 Task: Create in the project AgileHive in Backlog an issue 'Develop a new tool for automated testing of web application security vulnerabilities and penetration testing', assign it to team member softage.3@softage.net and change the status to IN PROGRESS. Create in the project AgileHive in Backlog an issue 'Upgrade the server infrastructure of a web application to improve performance and reliability', assign it to team member softage.4@softage.net and change the status to IN PROGRESS
Action: Mouse moved to (170, 48)
Screenshot: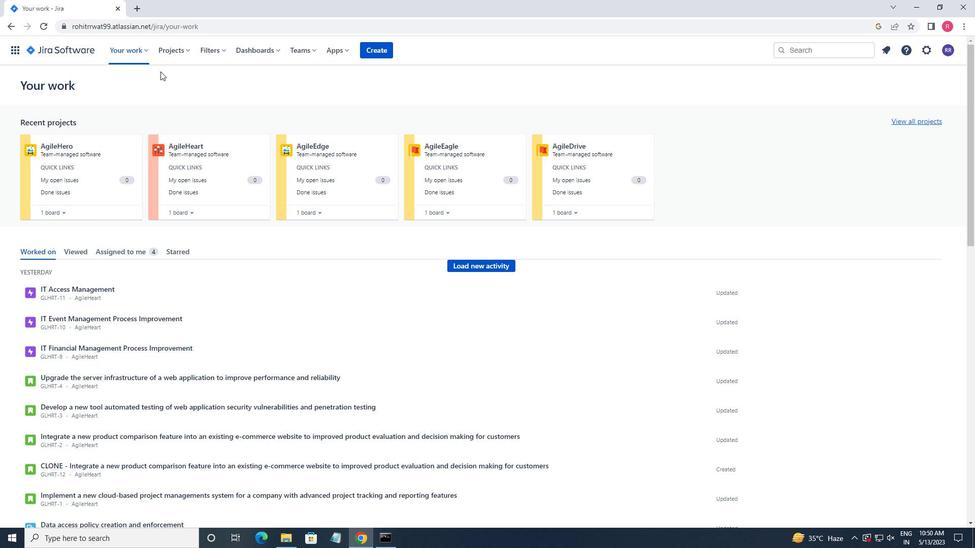 
Action: Mouse pressed left at (170, 48)
Screenshot: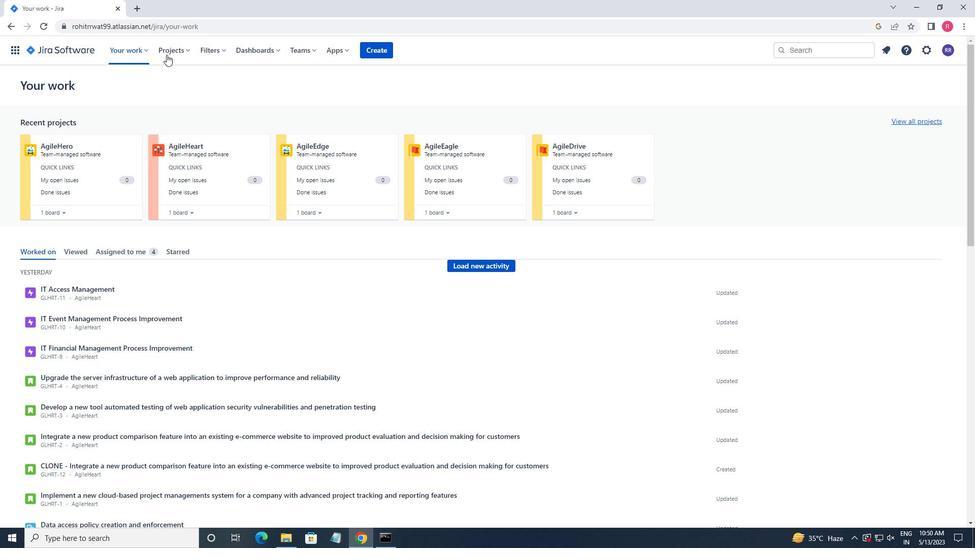 
Action: Mouse moved to (189, 86)
Screenshot: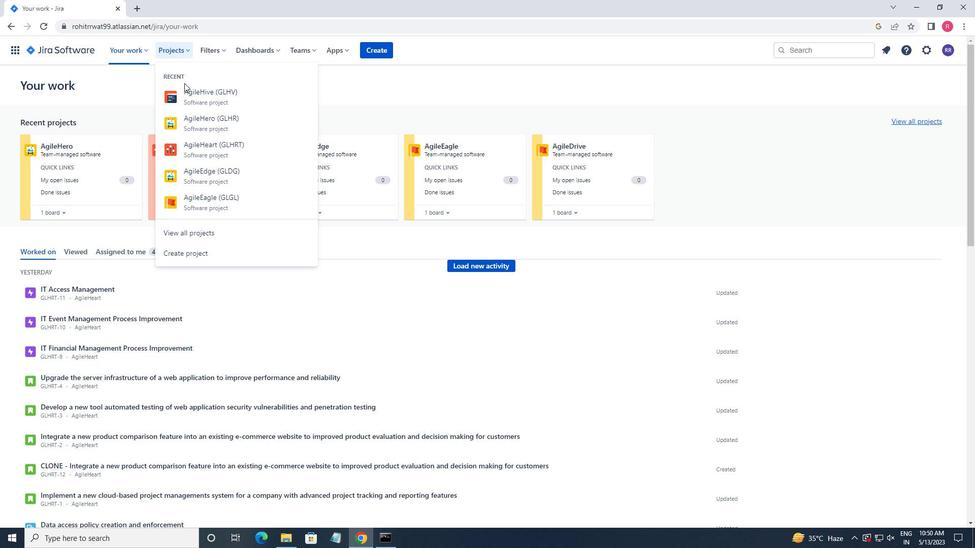 
Action: Mouse pressed left at (189, 86)
Screenshot: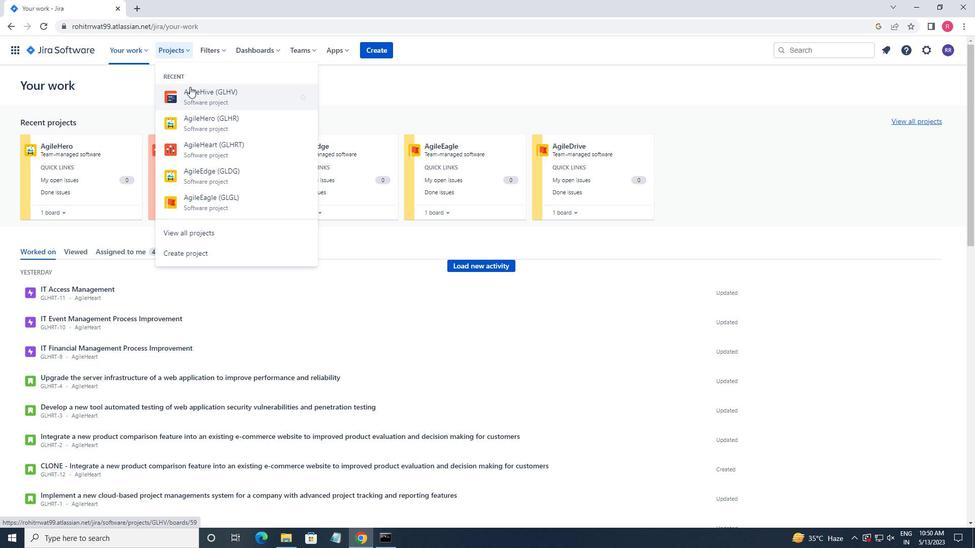 
Action: Mouse moved to (66, 156)
Screenshot: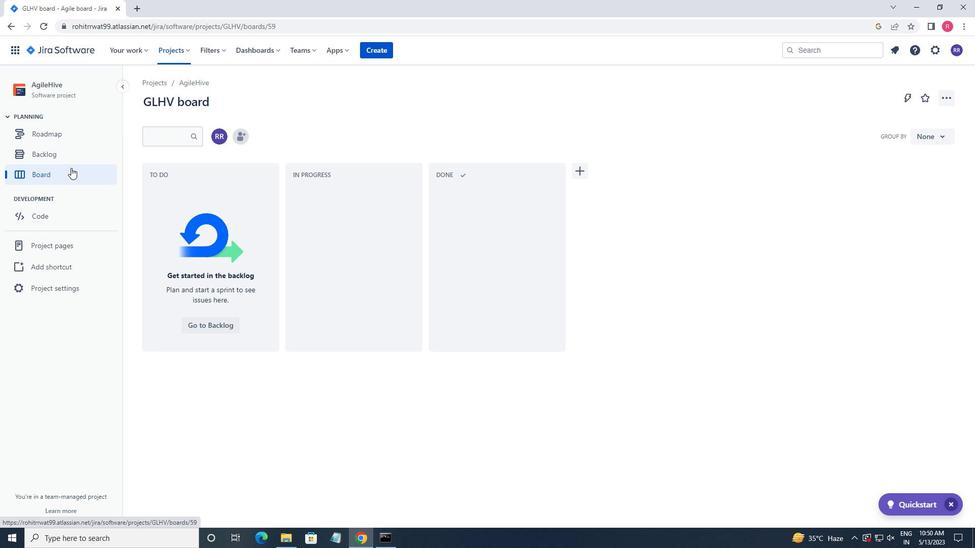 
Action: Mouse pressed left at (66, 156)
Screenshot: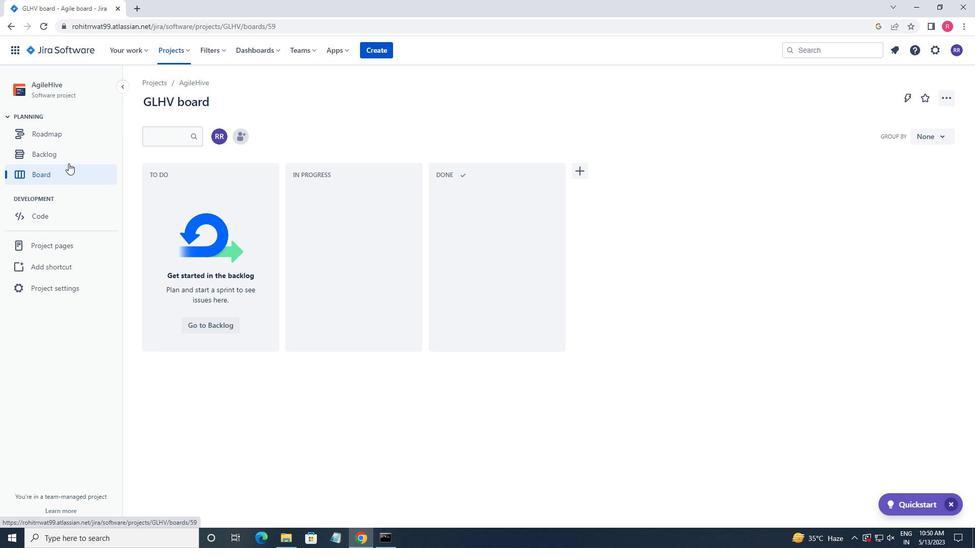 
Action: Mouse moved to (324, 326)
Screenshot: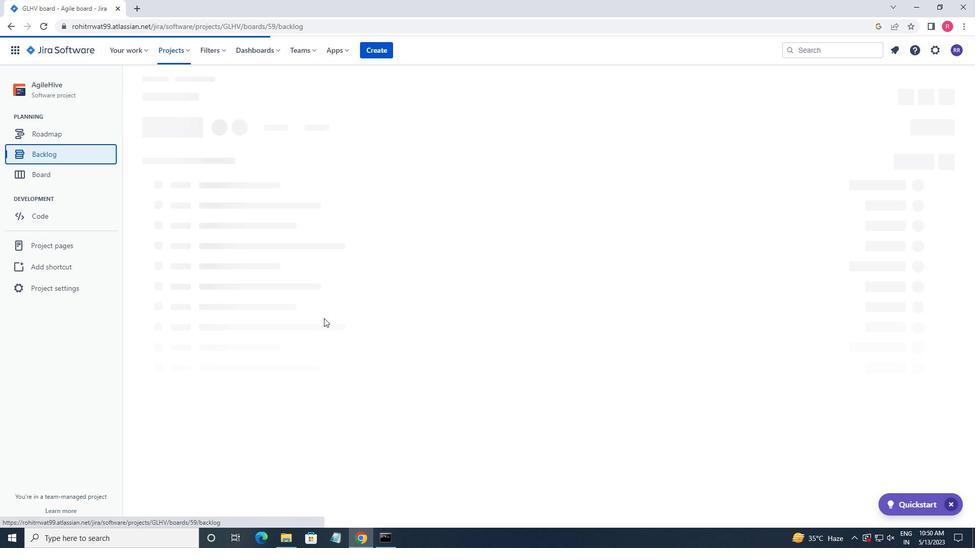 
Action: Mouse scrolled (324, 325) with delta (0, 0)
Screenshot: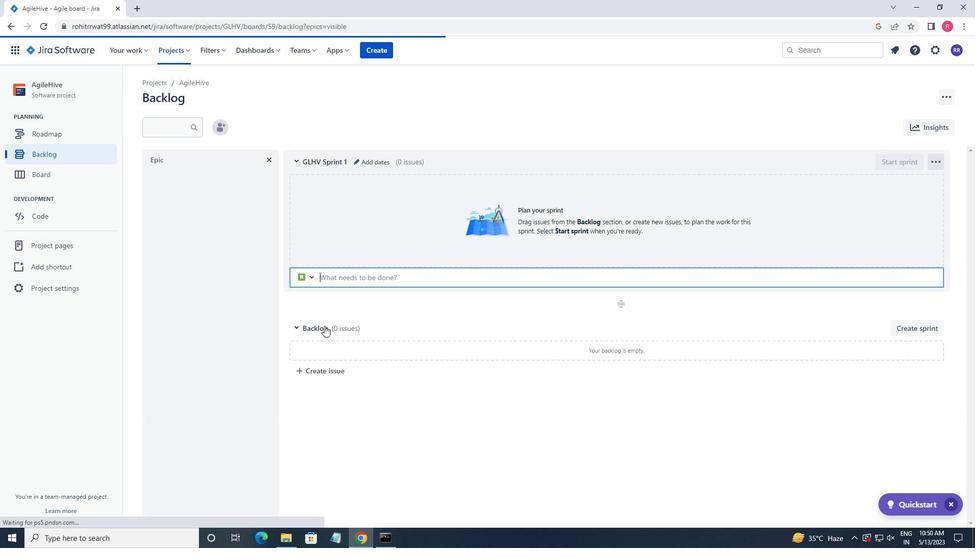 
Action: Mouse scrolled (324, 325) with delta (0, 0)
Screenshot: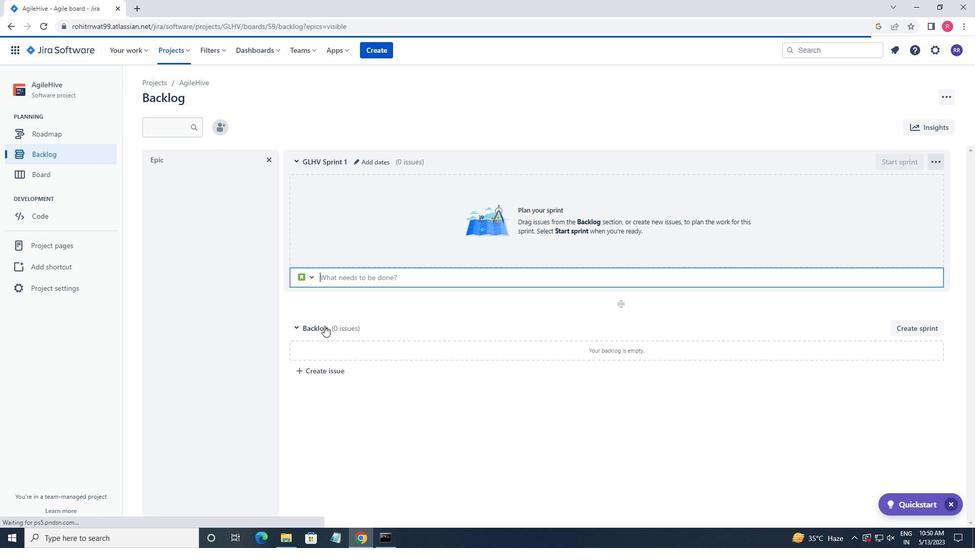 
Action: Mouse scrolled (324, 325) with delta (0, 0)
Screenshot: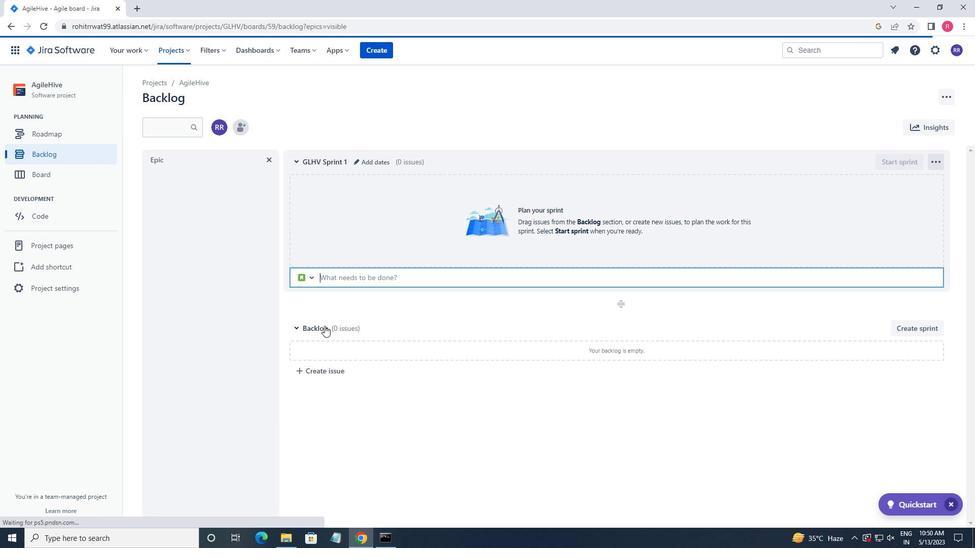 
Action: Mouse moved to (331, 374)
Screenshot: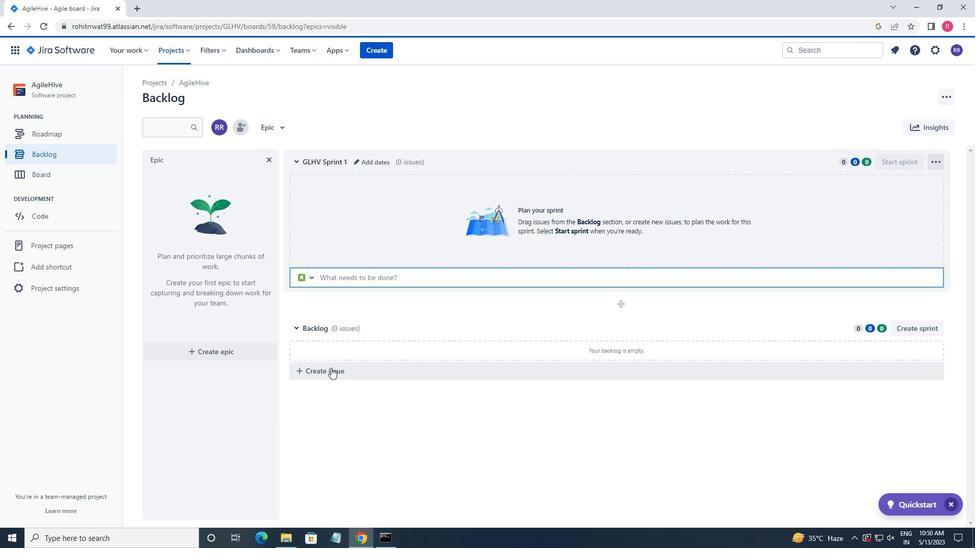 
Action: Mouse pressed left at (331, 374)
Screenshot: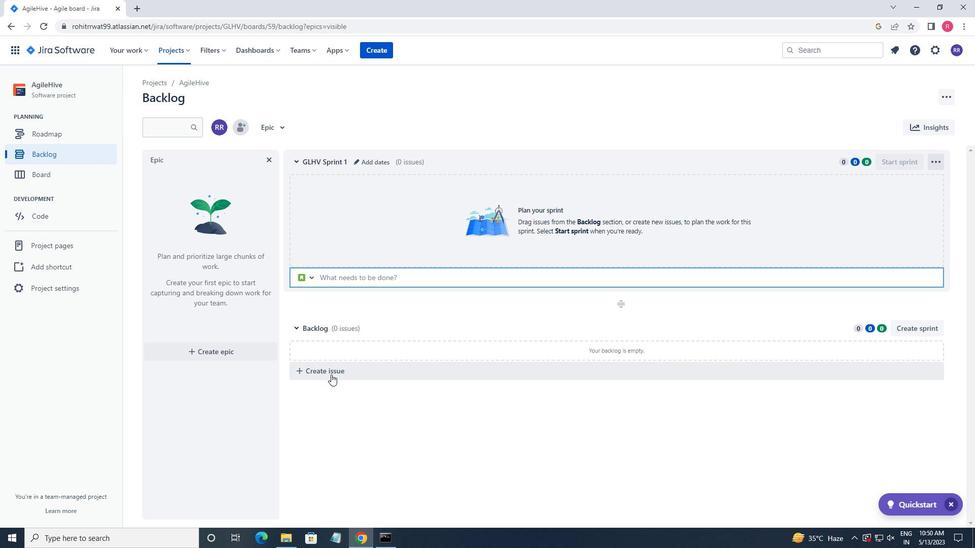 
Action: Key pressed <Key.shift>DV<Key.backspace><Key.backspace><Key.shift>DEVLOP<Key.space><Key.backspace><Key.backspace><Key.backspace><Key.backspace>ELOP<Key.space>A<Key.space>NEW<Key.space>TOOL<Key.space>FOR<Key.space>AUTOMATED<Key.space>TESTINGOF<Key.space>WEB<Key.space><Key.left><Key.left><Key.left><Key.left><Key.left><Key.left><Key.left><Key.space><Key.space><Key.right><Key.right><Key.right><Key.right><Key.right><Key.right><Key.right><Key.right><Key.right>APPLICATIIO<Key.space><Key.backspace>N<Key.space><Key.left><Key.left><Key.left><Key.backspace><Key.enter><Key.up>
Screenshot: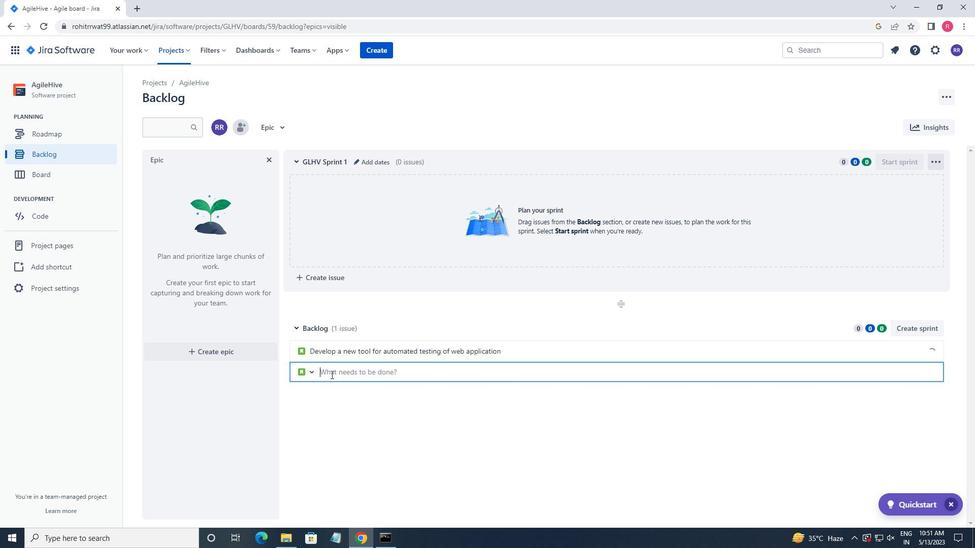 
Action: Mouse moved to (543, 355)
Screenshot: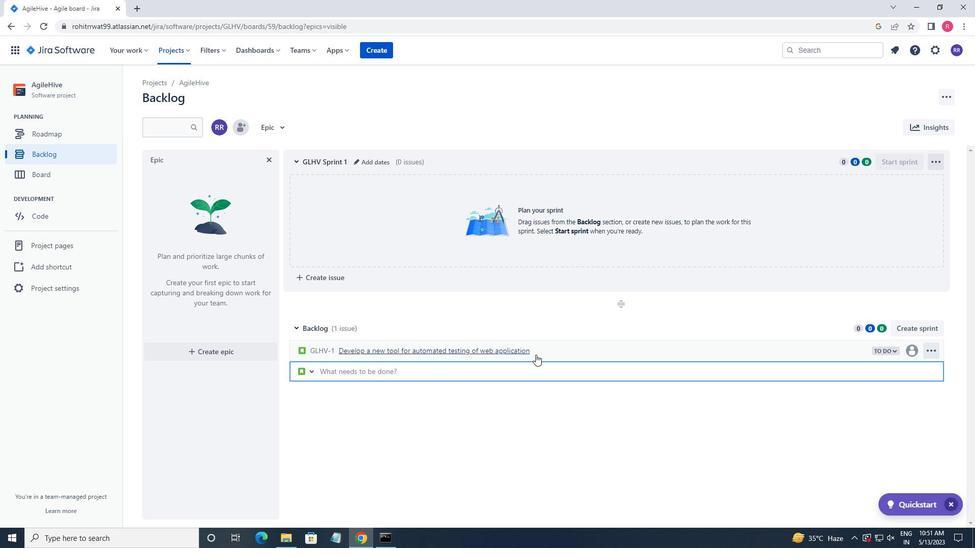 
Action: Mouse pressed left at (543, 355)
Screenshot: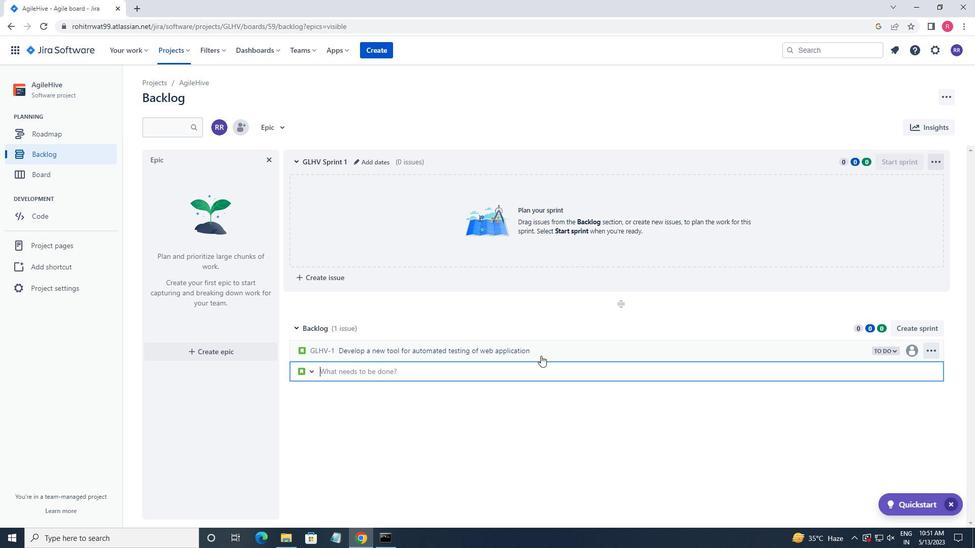 
Action: Mouse moved to (540, 350)
Screenshot: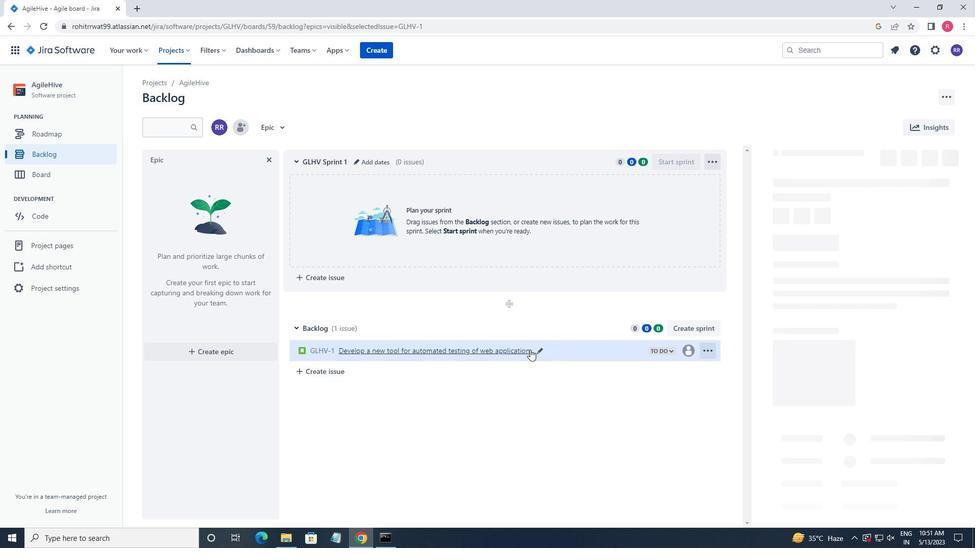 
Action: Mouse pressed left at (540, 350)
Screenshot: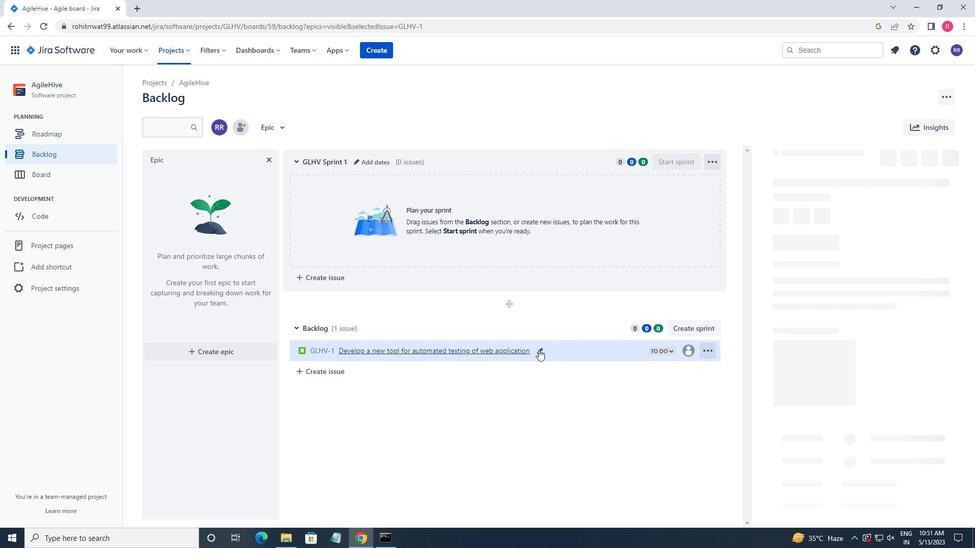 
Action: Mouse pressed left at (540, 350)
Screenshot: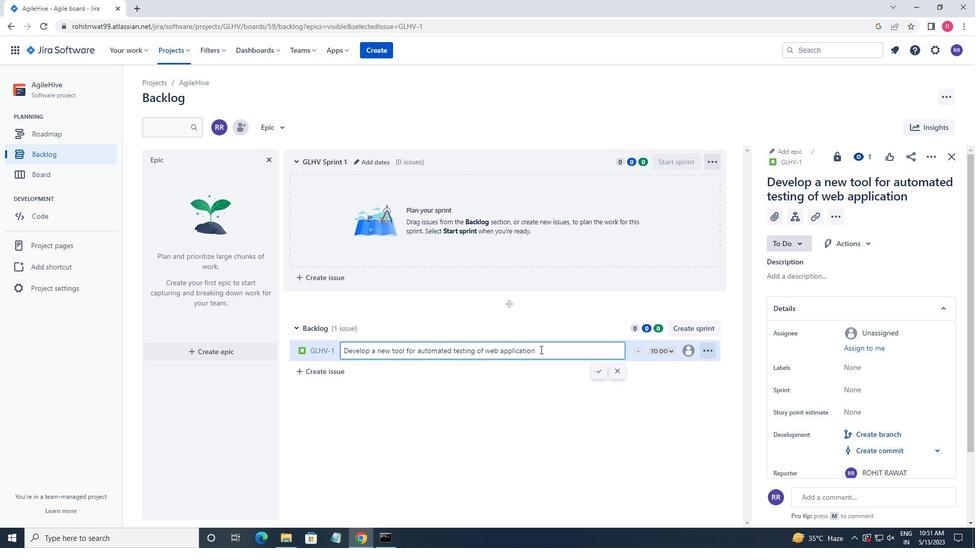 
Action: Key pressed <Key.space>SECURITY<Key.space>VULNERABILITIES<Key.space>AND<Key.space>PENETRATION<Key.space>TESTING<Key.enter>
Screenshot: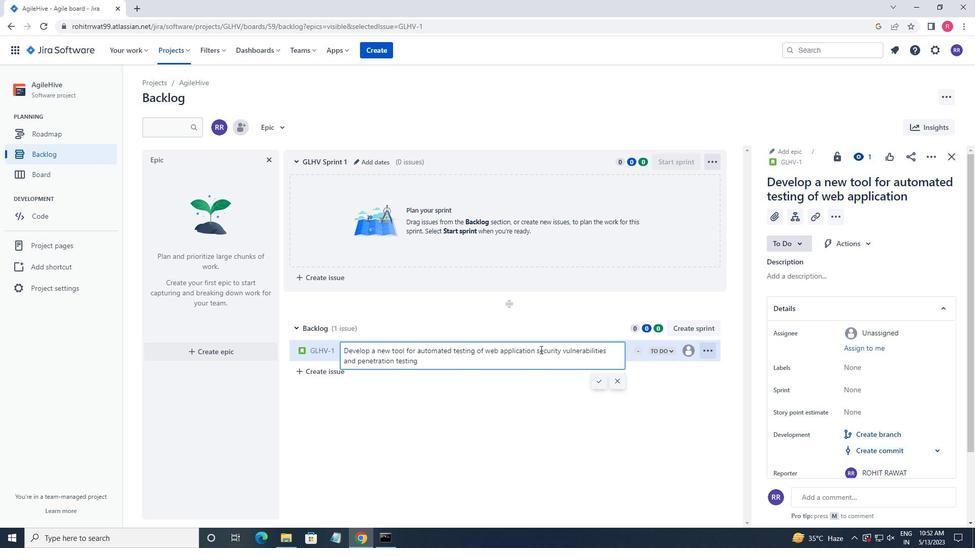 
Action: Mouse moved to (685, 353)
Screenshot: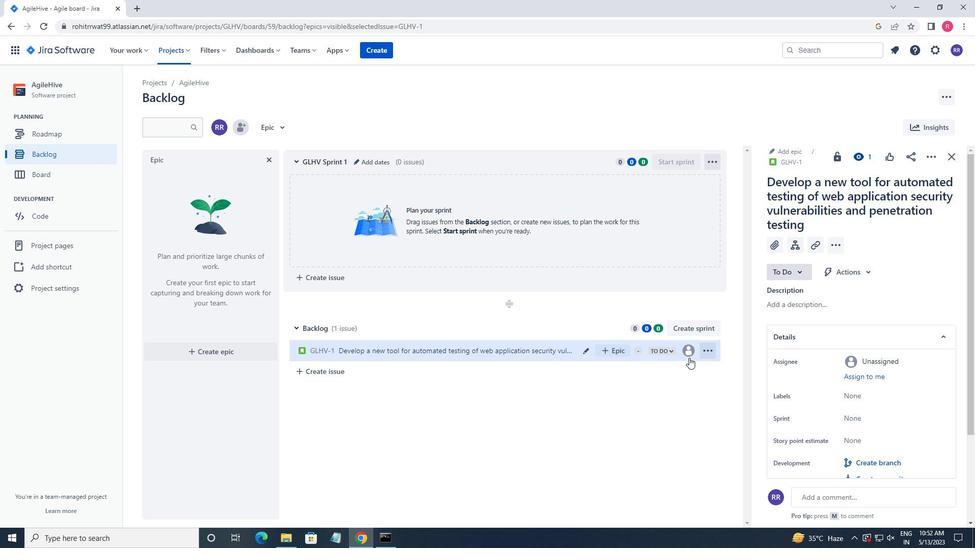 
Action: Mouse pressed left at (685, 353)
Screenshot: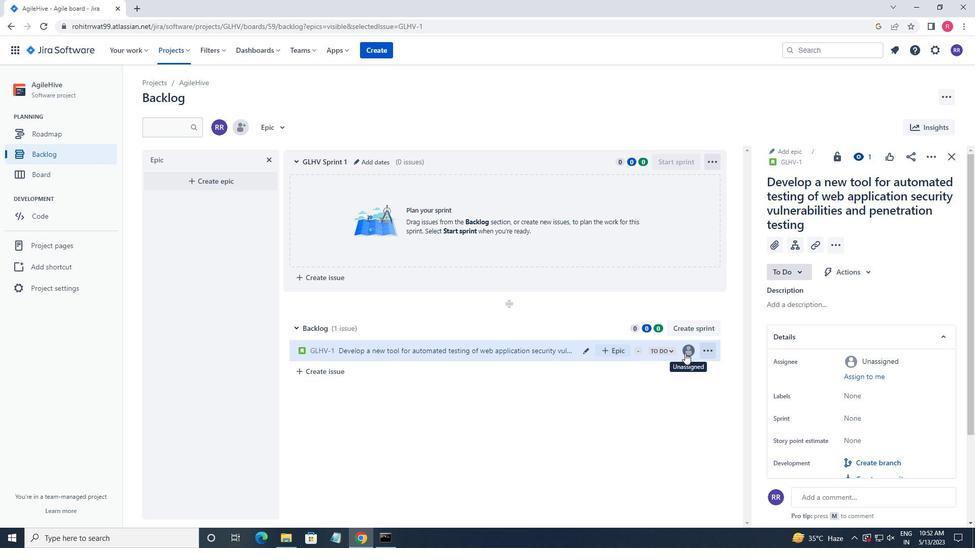 
Action: Key pressed SOFTAGE.
Screenshot: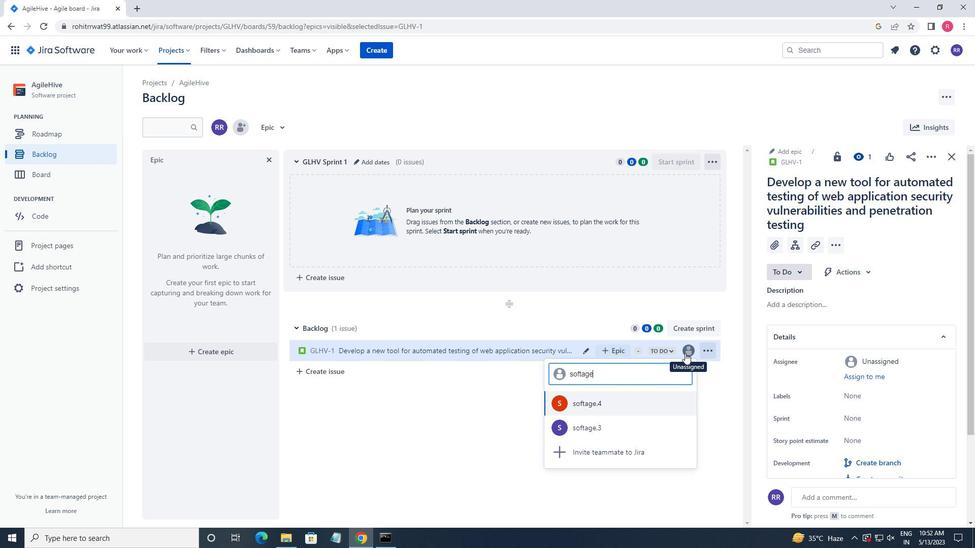 
Action: Mouse moved to (685, 352)
Screenshot: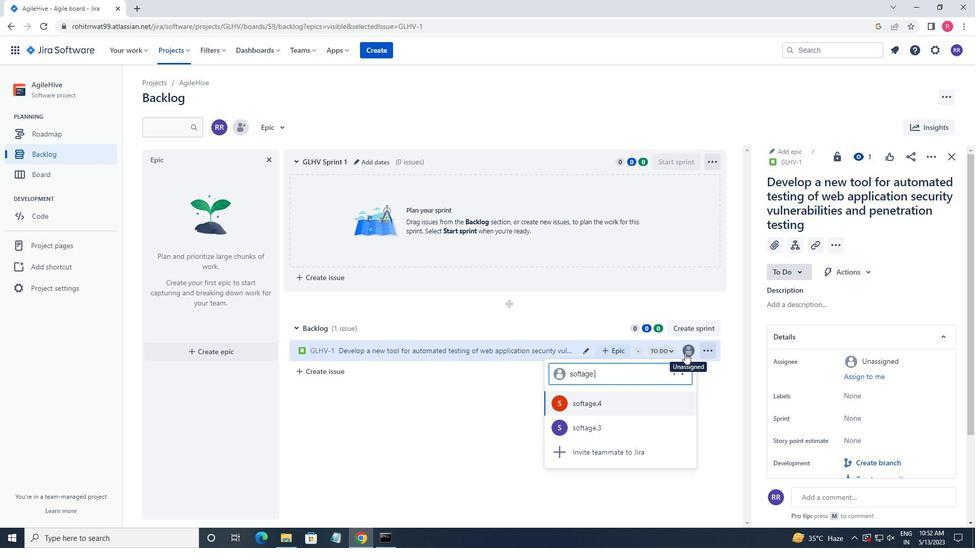 
Action: Key pressed 3
Screenshot: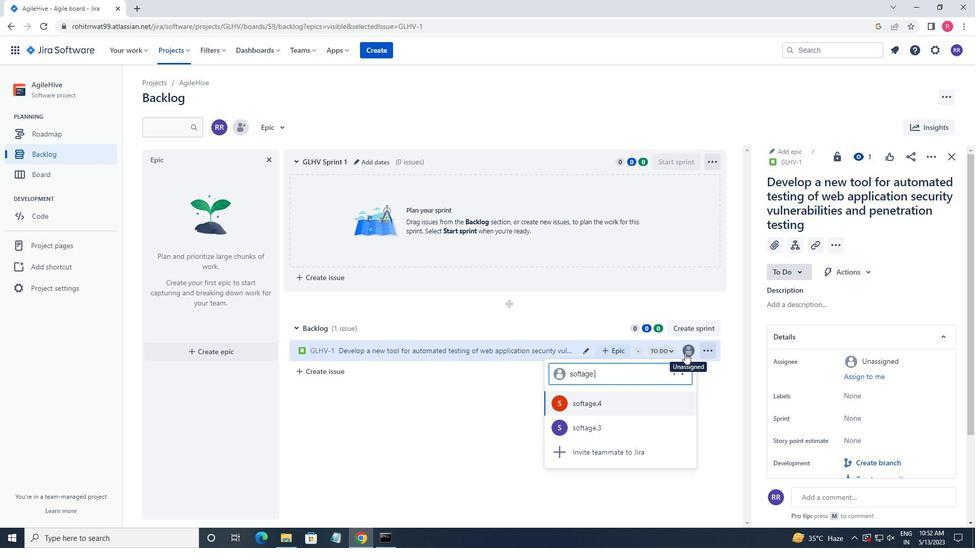 
Action: Mouse moved to (655, 331)
Screenshot: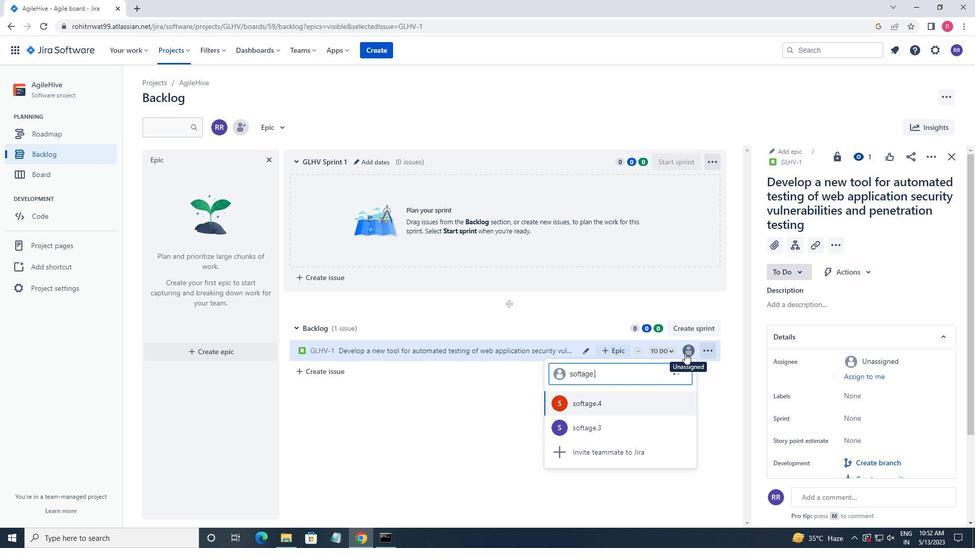 
Action: Key pressed <Key.shift>@SOFTG<Key.backspace>AGE.NET
Screenshot: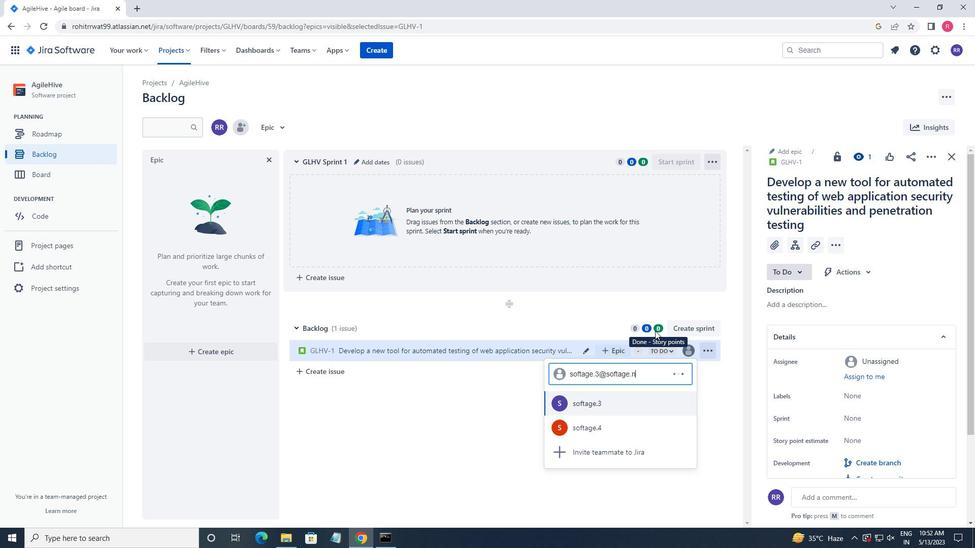 
Action: Mouse moved to (583, 402)
Screenshot: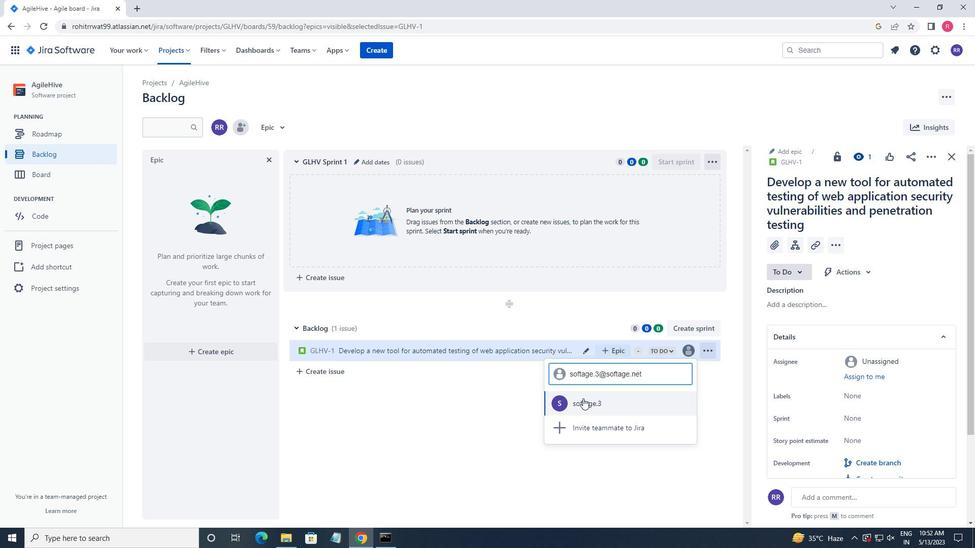 
Action: Mouse pressed left at (583, 402)
Screenshot: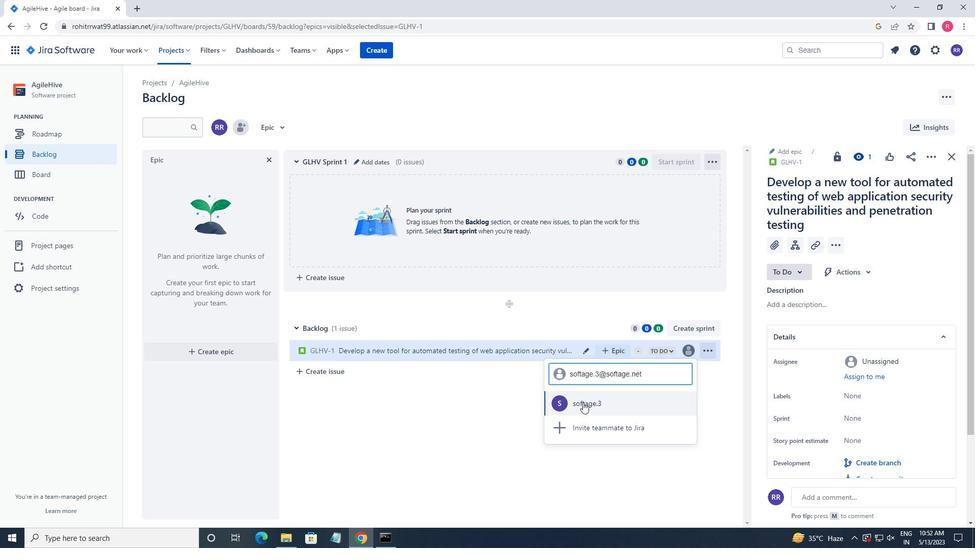 
Action: Mouse moved to (652, 352)
Screenshot: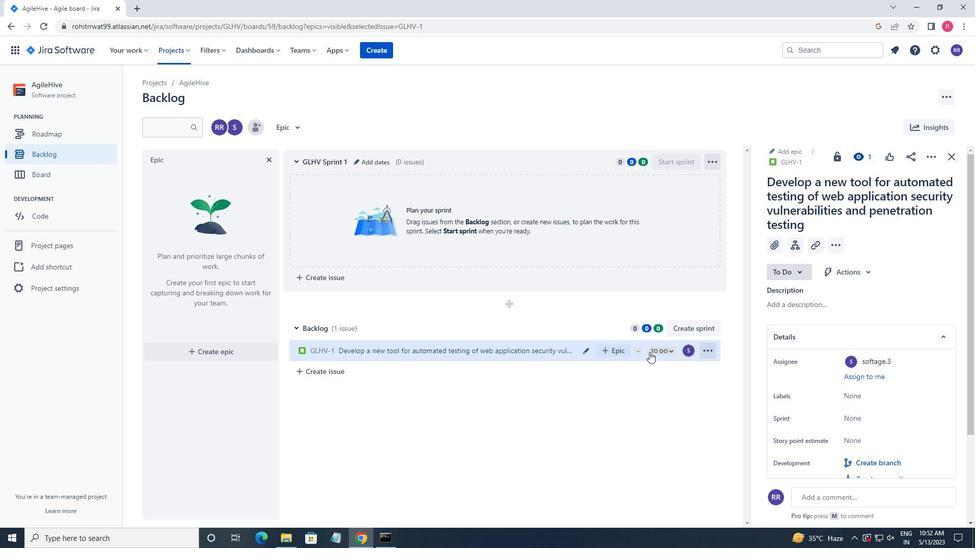 
Action: Mouse pressed left at (652, 352)
Screenshot: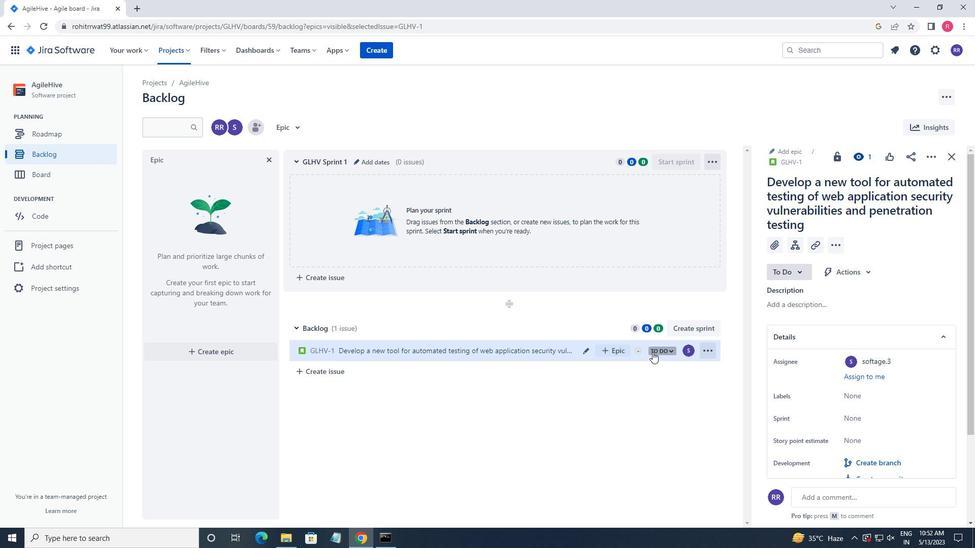 
Action: Mouse moved to (664, 372)
Screenshot: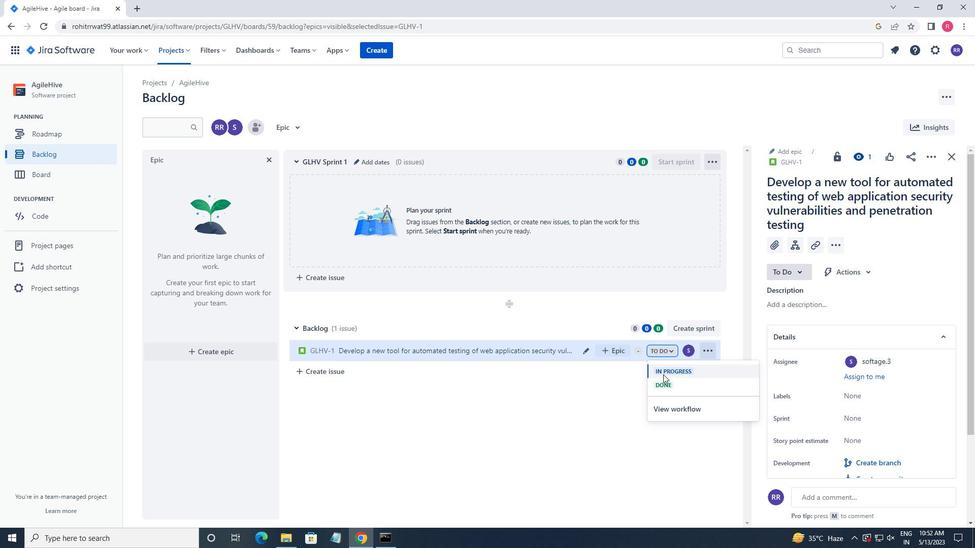 
Action: Mouse pressed left at (664, 372)
Screenshot: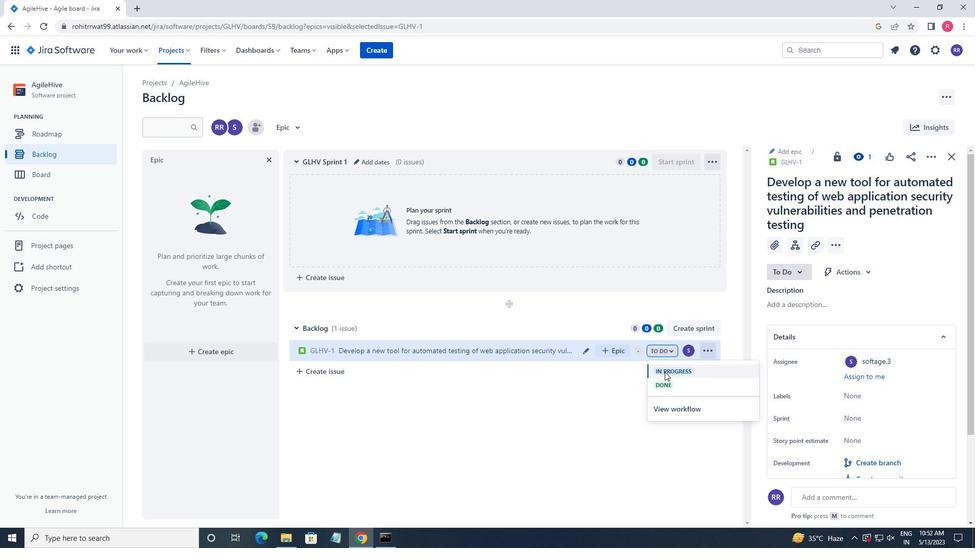 
Action: Mouse moved to (320, 372)
Screenshot: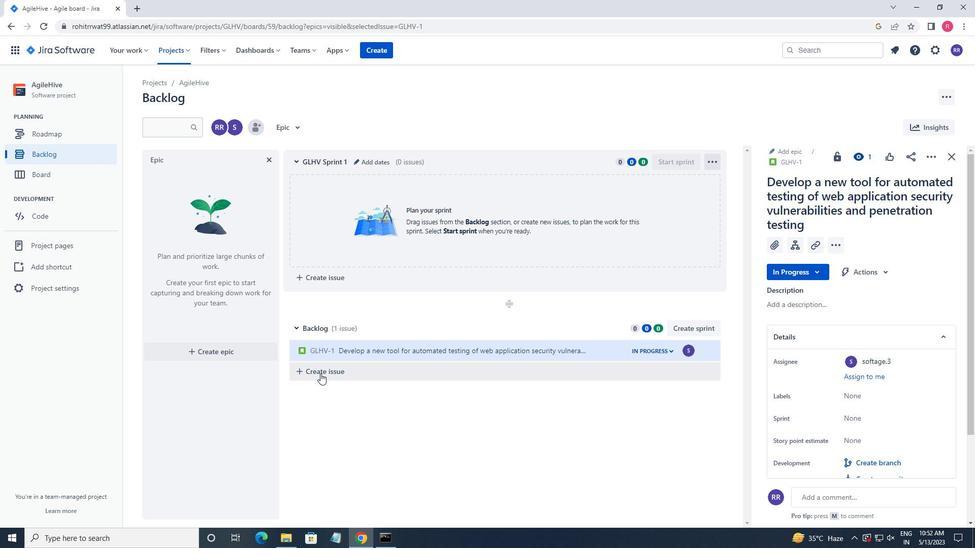 
Action: Mouse pressed left at (320, 372)
Screenshot: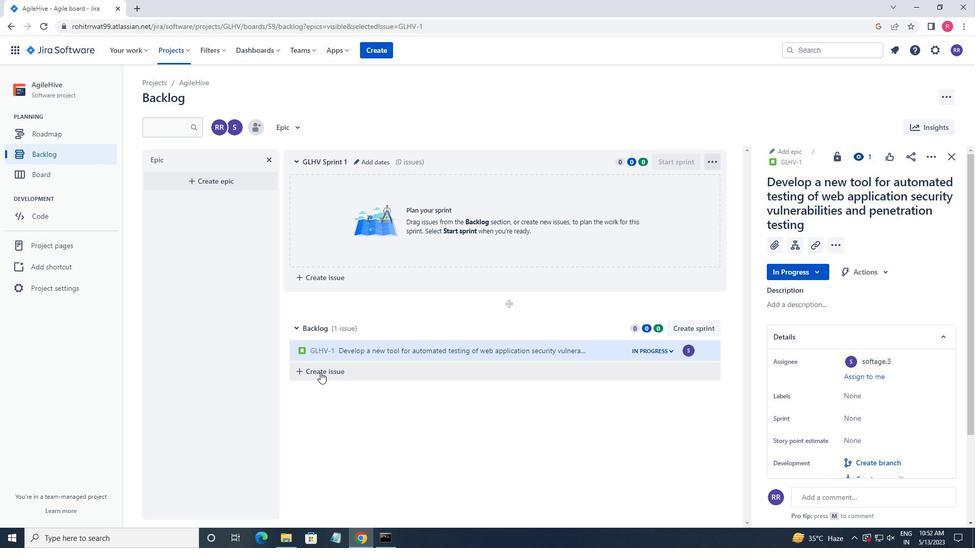 
Action: Key pressed <Key.shift_r><Key.shift_r><Key.shift_r><Key.shift_r><Key.shift_r><Key.shift_r><Key.shift_r><Key.shift_r><Key.shift_r>UPGRADE<Key.space>THE<Key.space>SERVER<Key.space>INFRASTUCTURE<Key.space><Key.left><Key.left><Key.left><Key.left><Key.left><Key.left><Key.left><Key.left><Key.left><Key.left><Key.right><Key.right><Key.right>R<Key.right><Key.right><Key.right><Key.right><Key.right><Key.right><Key.space>OF<Key.space>A<Key.space>WEB<Key.space>APPLICATION<Key.space>TO<Key.space>IMPROVED<Key.space>PERFORMANCE<Key.space>AND<Key.space>RELIABILITY<Key.enter>
Screenshot: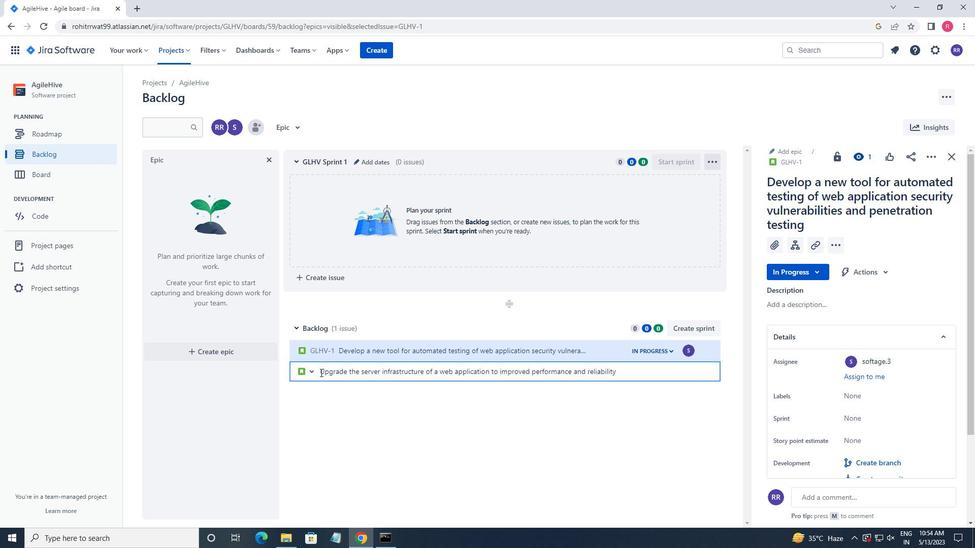 
Action: Mouse moved to (686, 371)
Screenshot: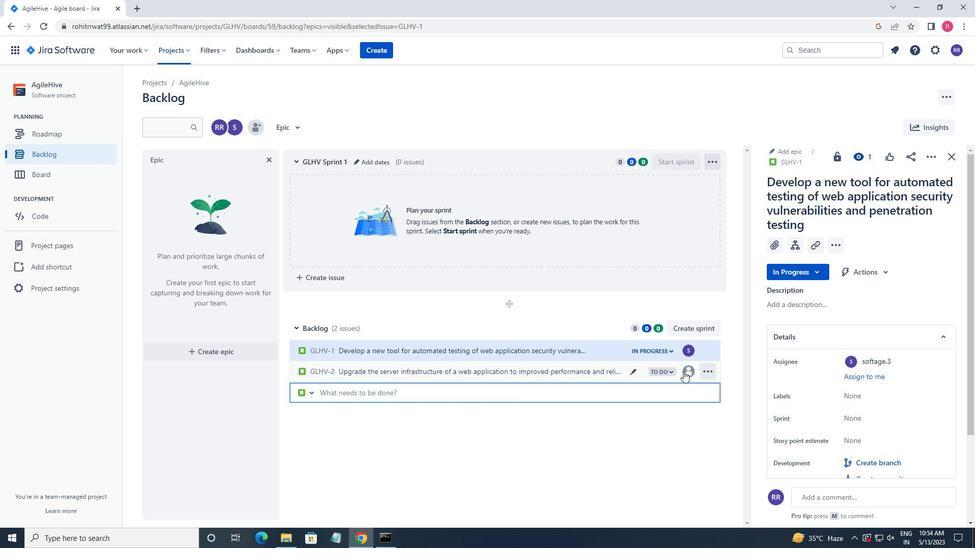 
Action: Mouse pressed left at (686, 371)
Screenshot: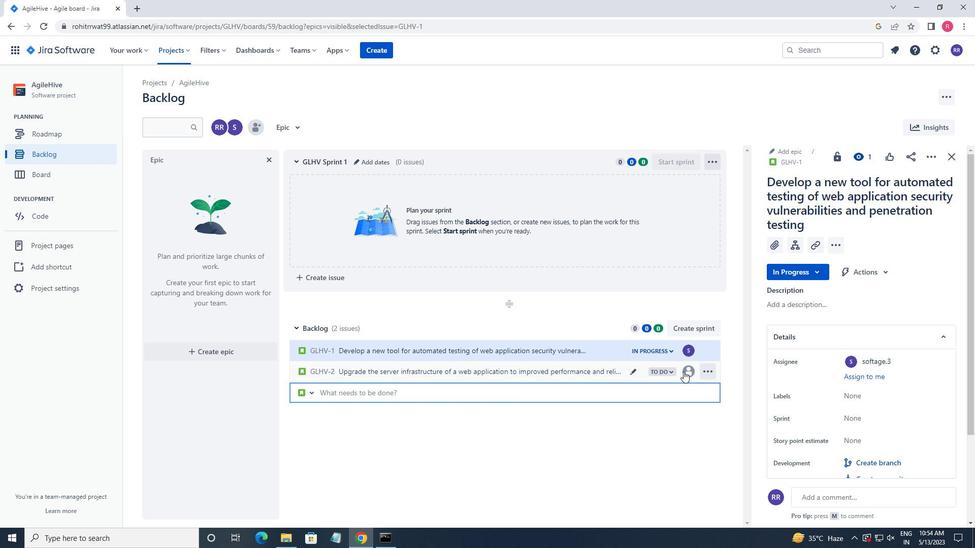 
Action: Mouse moved to (653, 320)
Screenshot: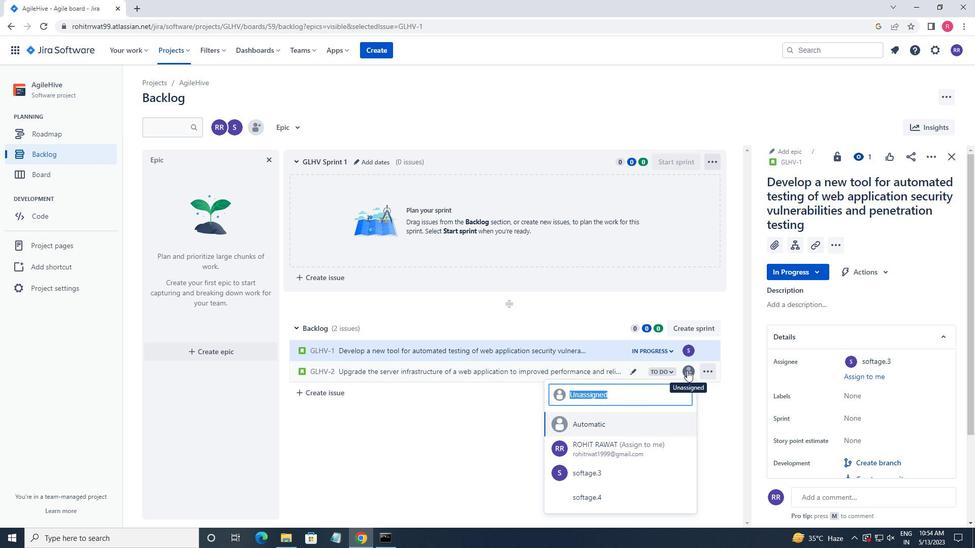
Action: Key pressed SOFTAGE.4<Key.shift>@SOFTAH<Key.backspace>GE.NET
Screenshot: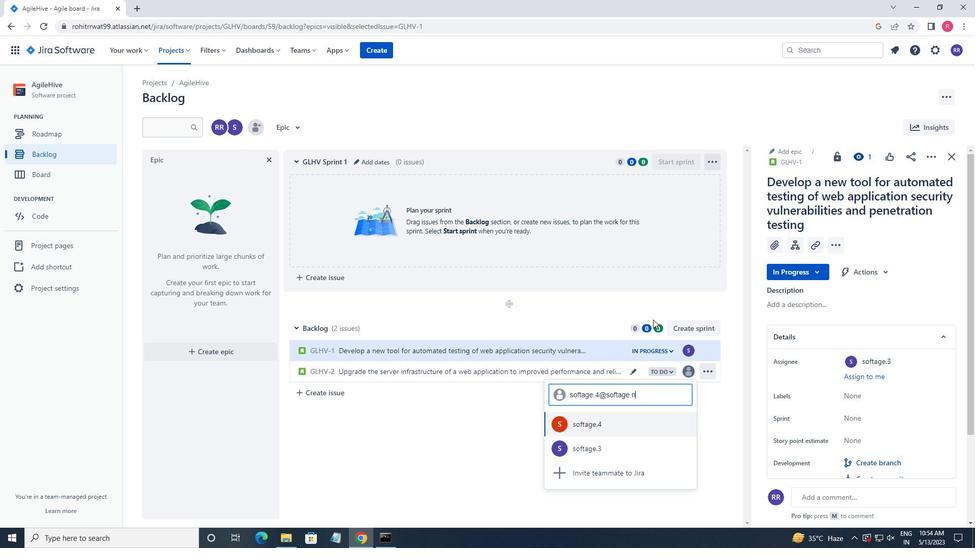 
Action: Mouse moved to (623, 421)
Screenshot: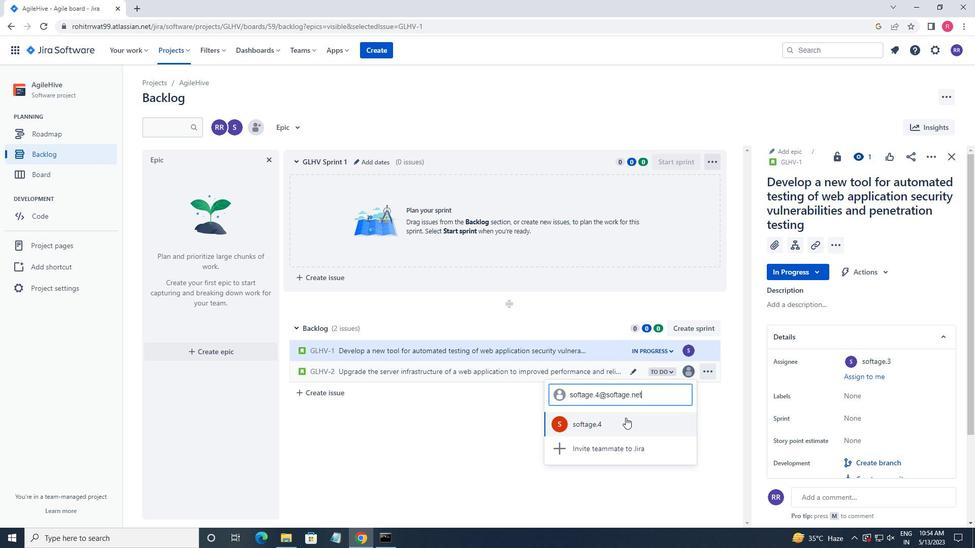 
Action: Mouse pressed left at (623, 421)
Screenshot: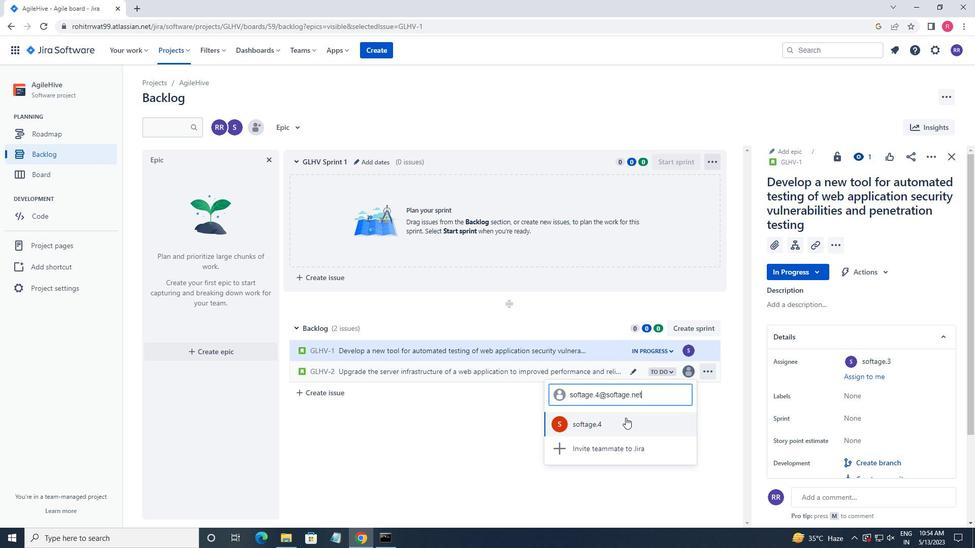 
Action: Mouse moved to (658, 368)
Screenshot: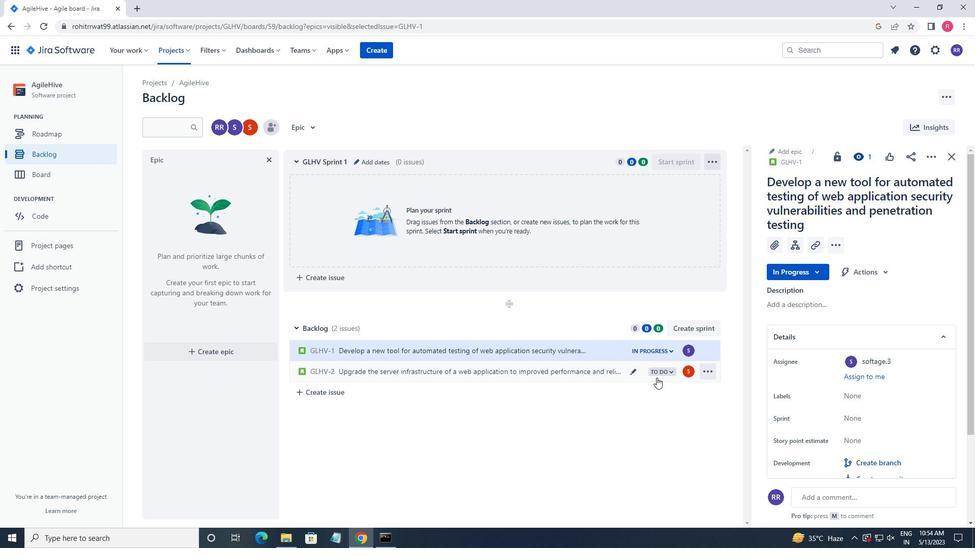 
Action: Mouse pressed left at (658, 368)
Screenshot: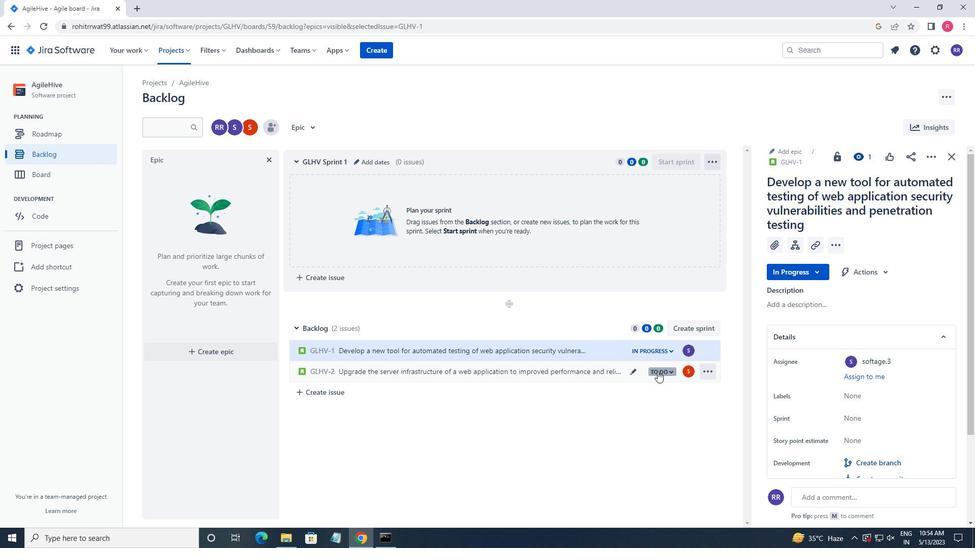 
Action: Mouse moved to (669, 393)
Screenshot: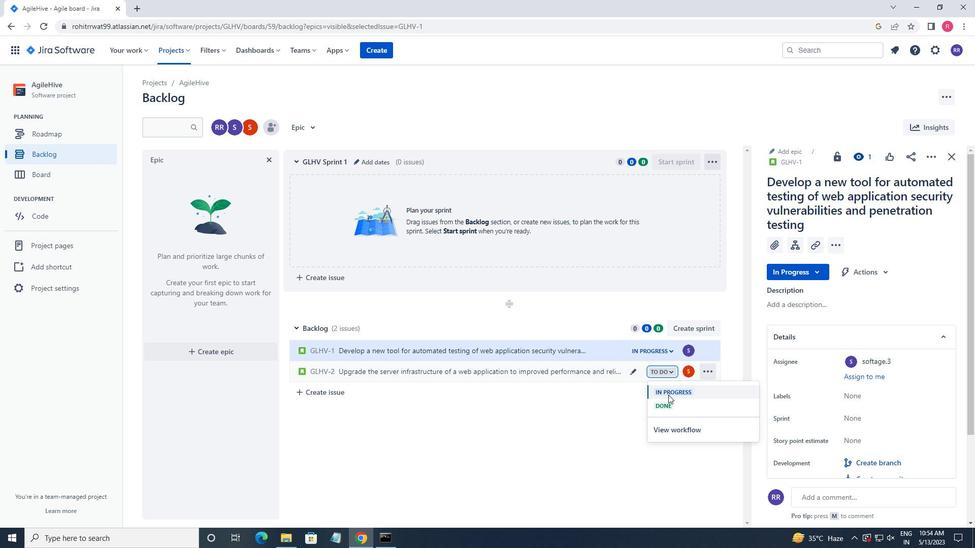 
Action: Mouse pressed left at (669, 393)
Screenshot: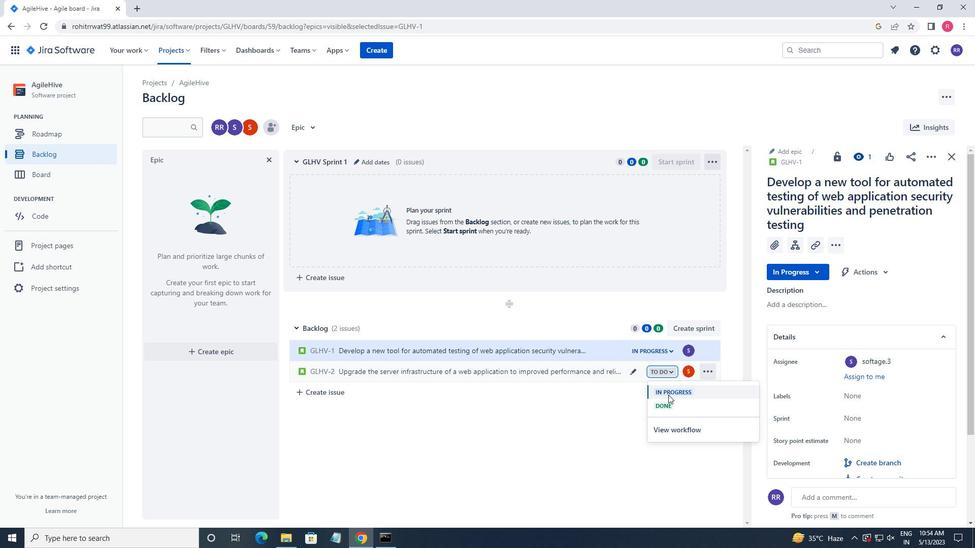 
